 Task: Use the formula "BITXOR" in spreadsheet "Project portfolio".
Action: Mouse moved to (227, 267)
Screenshot: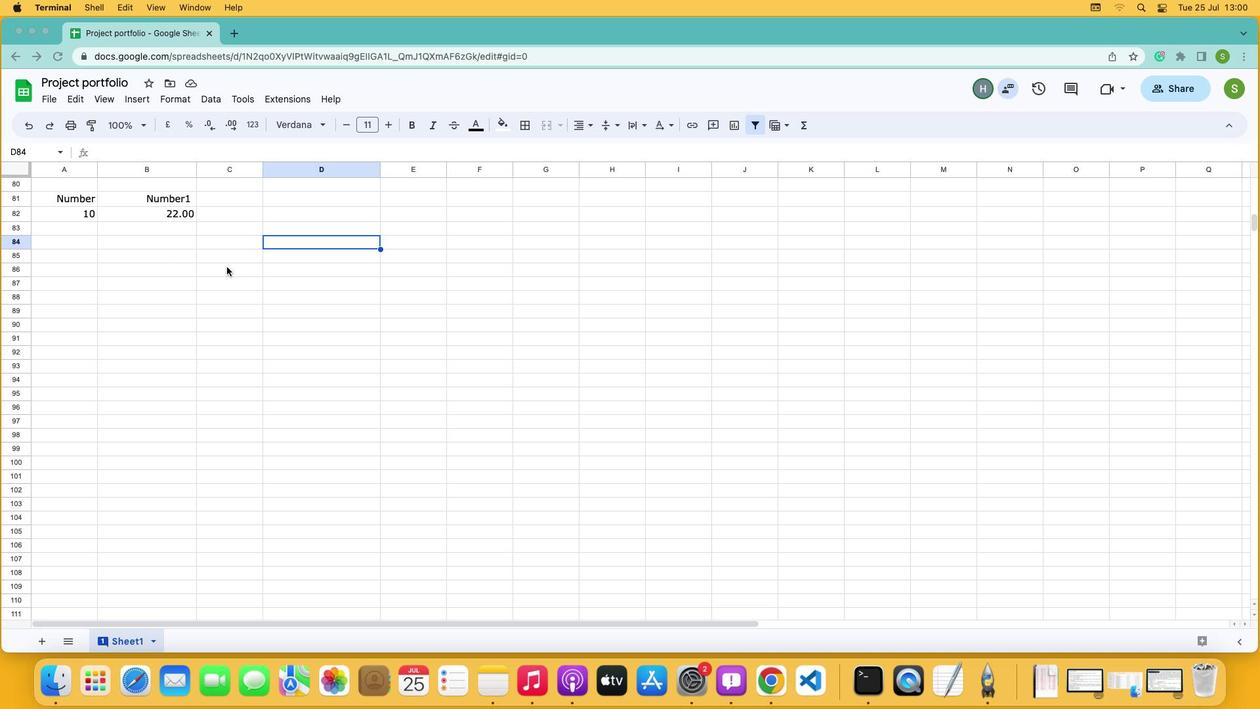 
Action: Mouse pressed left at (227, 267)
Screenshot: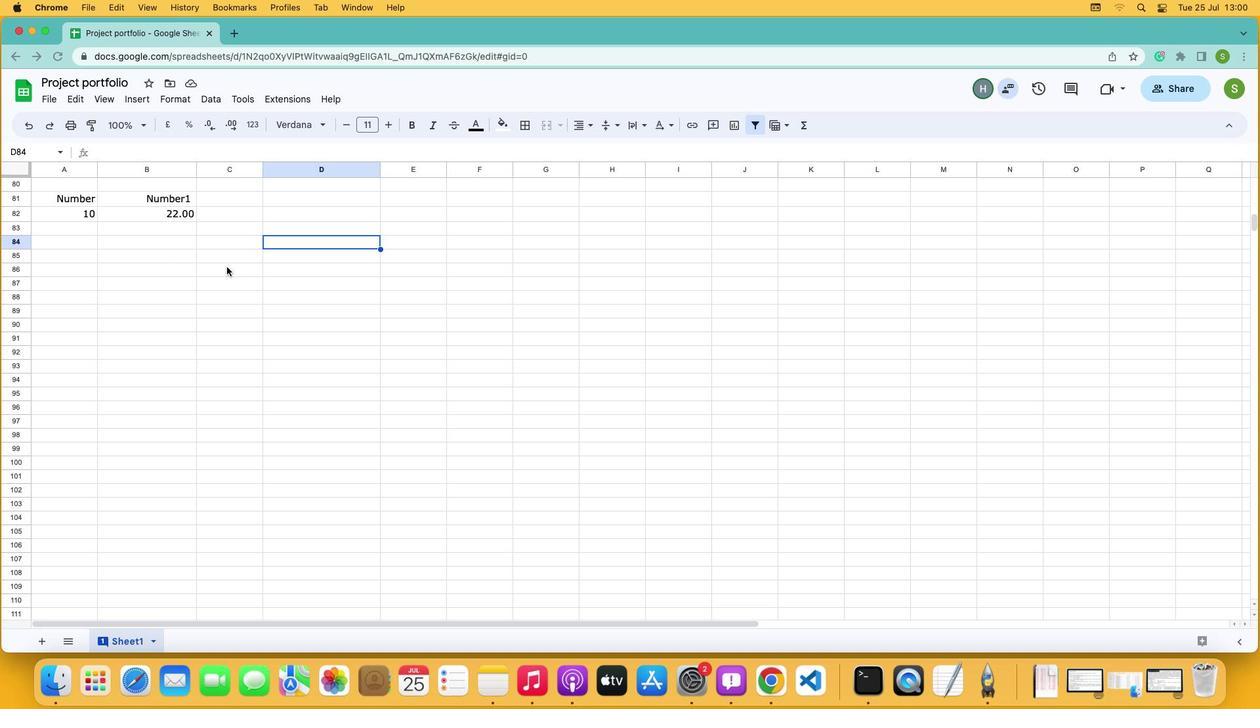 
Action: Mouse moved to (238, 219)
Screenshot: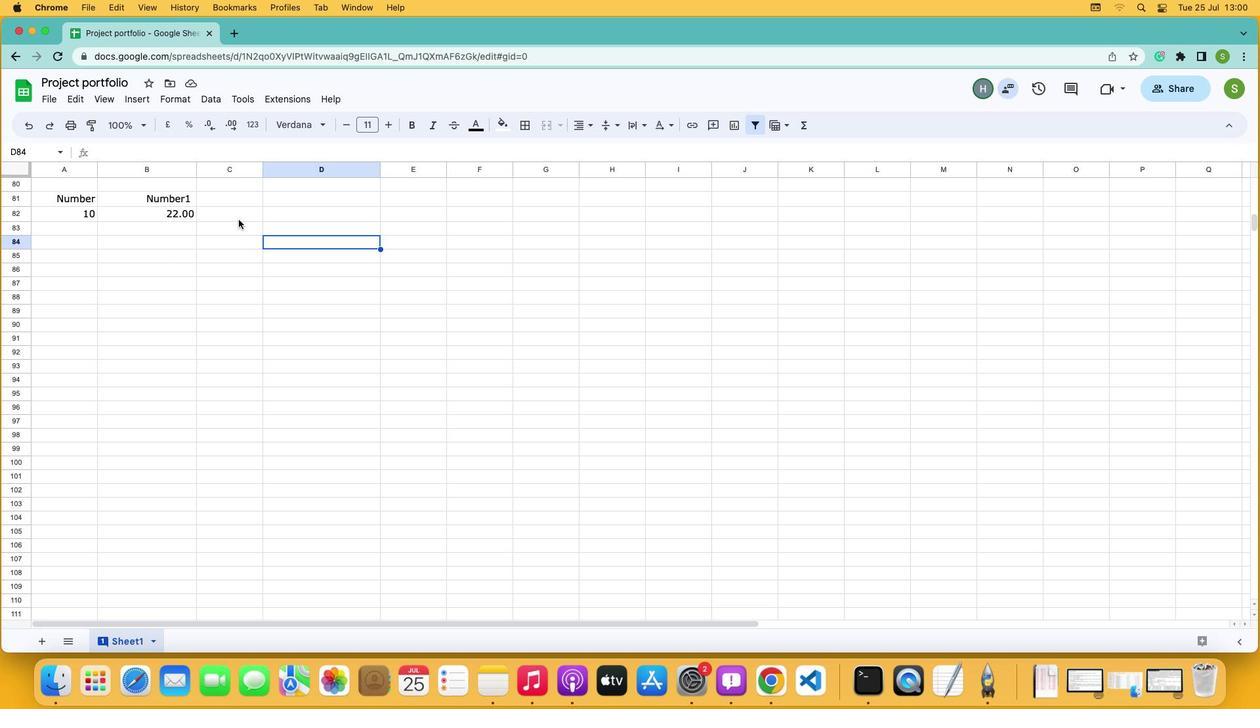 
Action: Mouse pressed left at (238, 219)
Screenshot: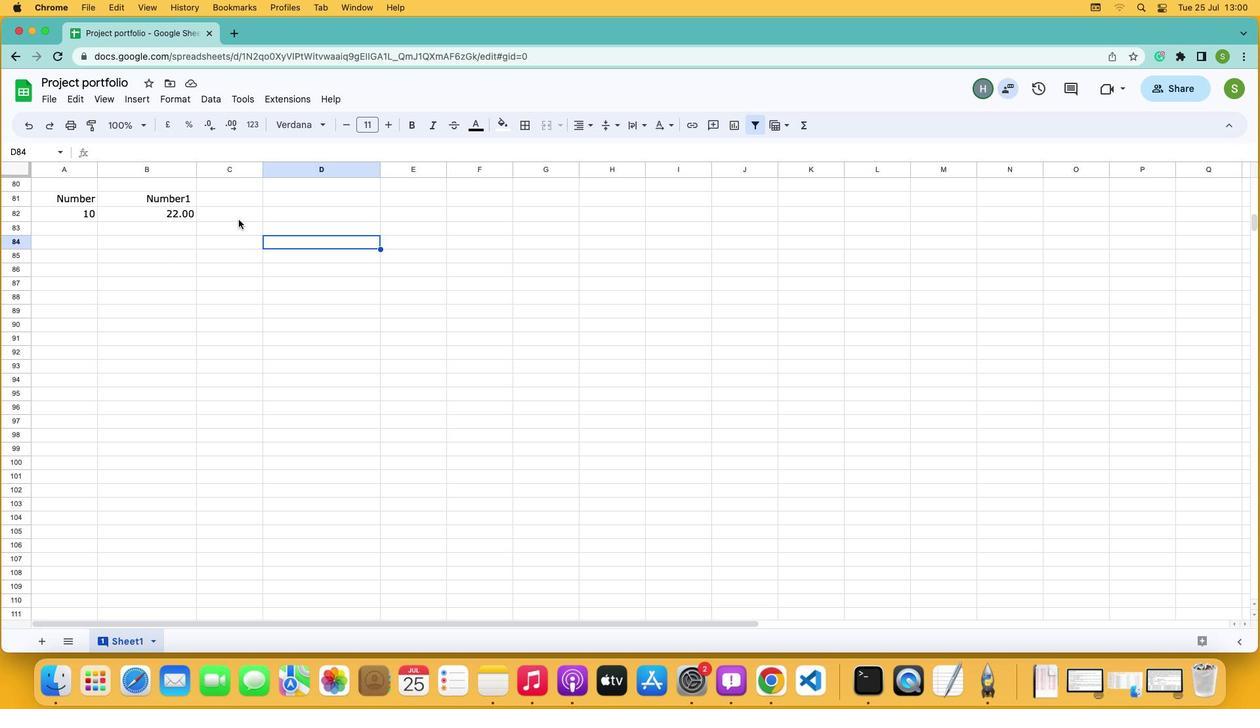 
Action: Mouse moved to (804, 124)
Screenshot: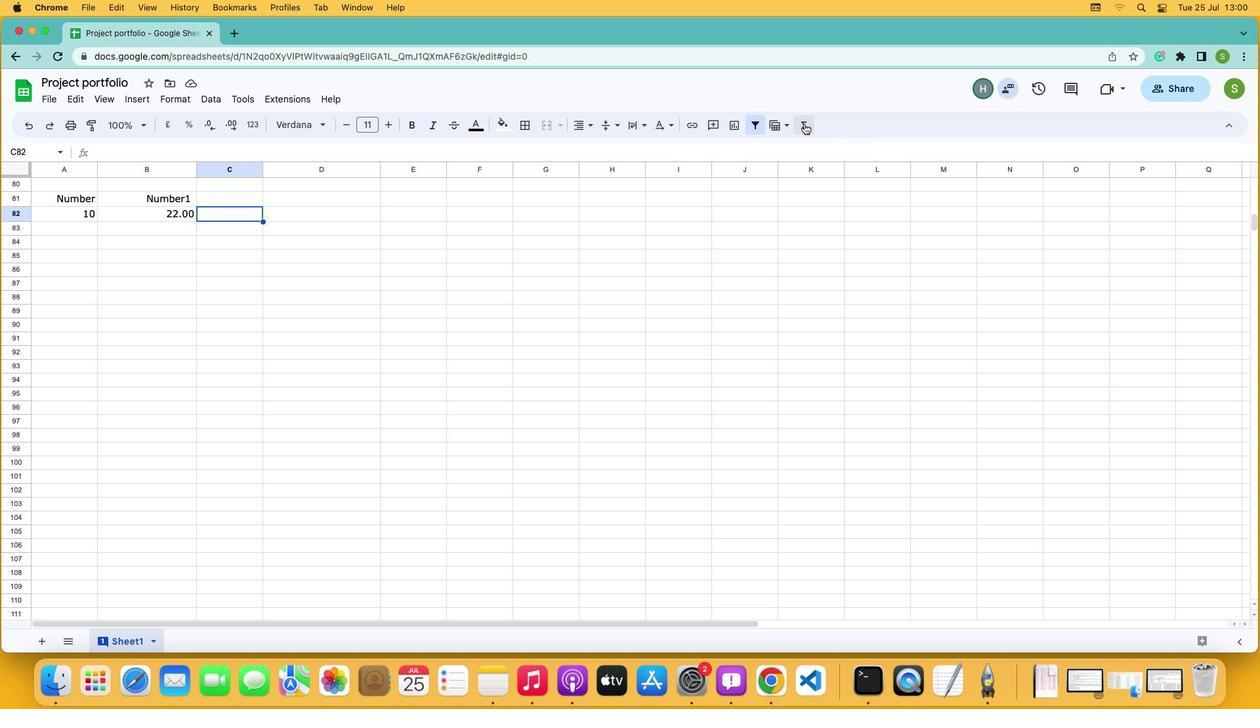 
Action: Mouse pressed left at (804, 124)
Screenshot: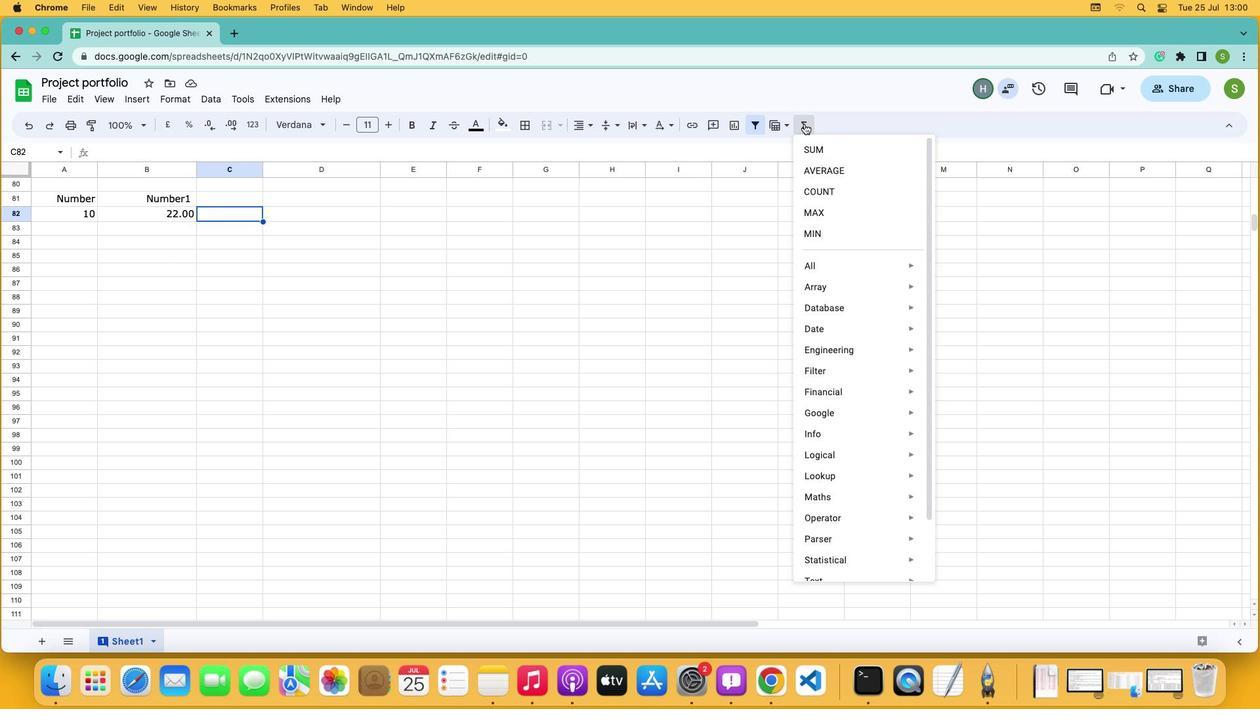 
Action: Mouse moved to (818, 263)
Screenshot: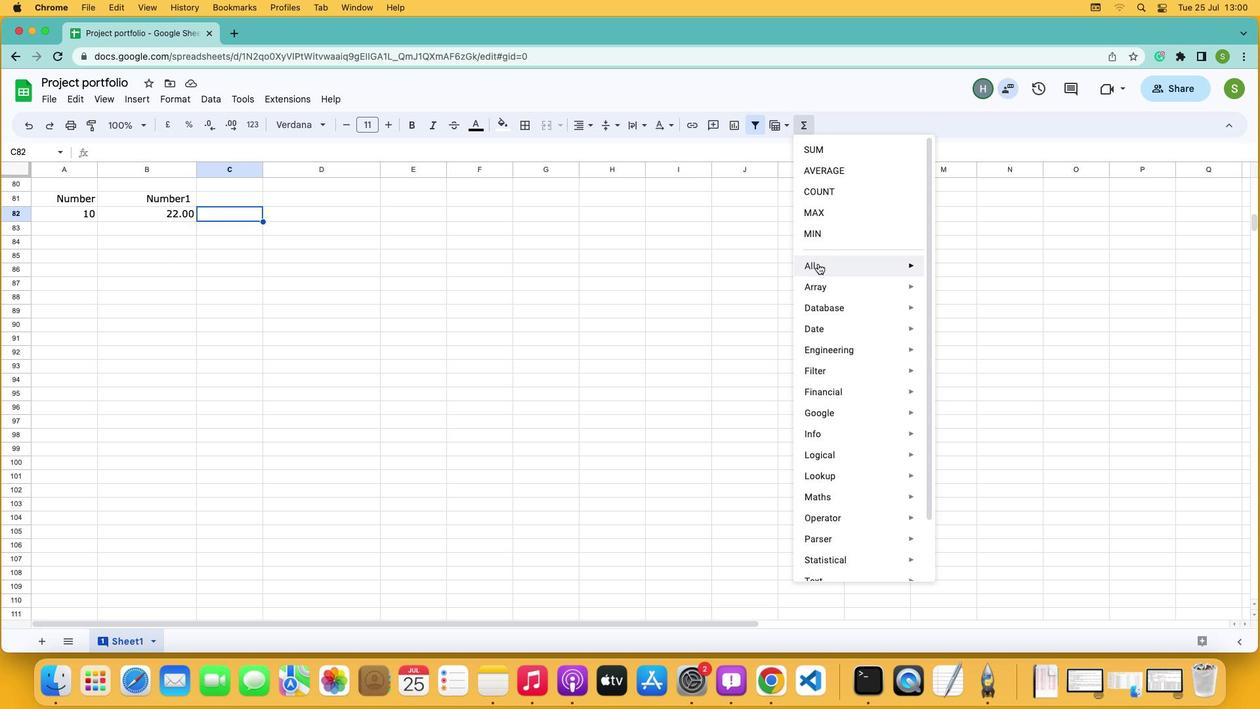 
Action: Mouse pressed left at (818, 263)
Screenshot: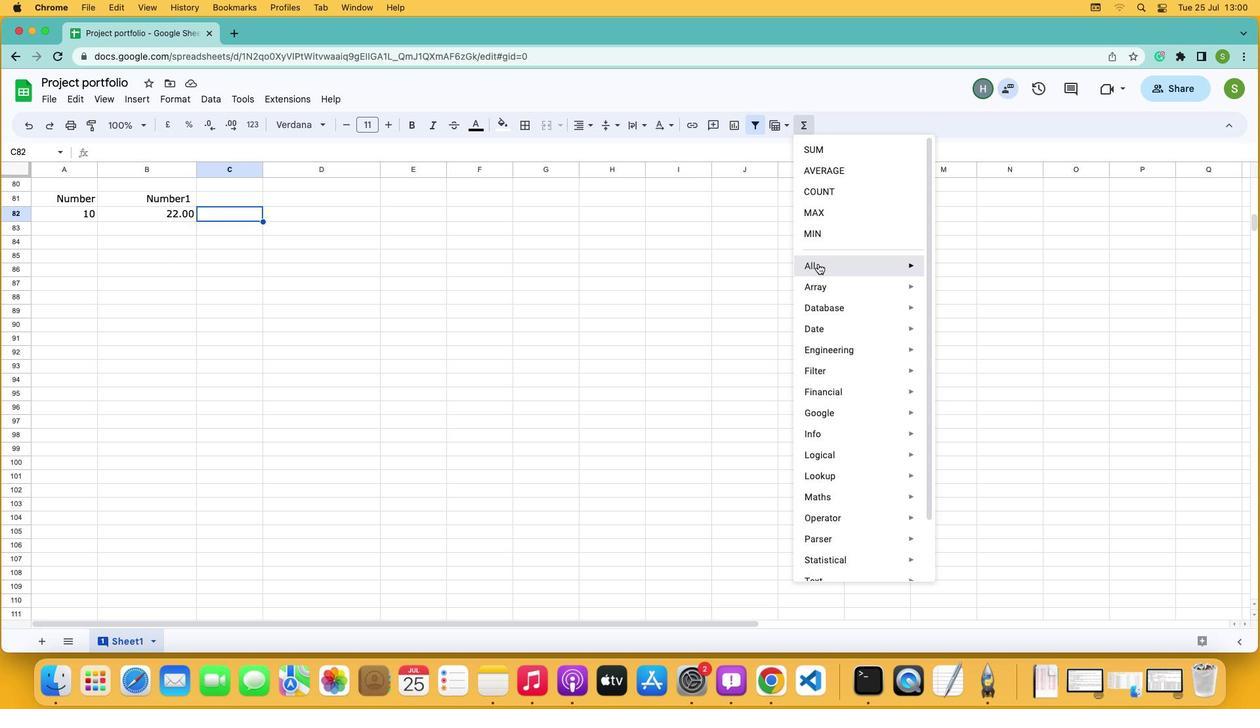 
Action: Mouse moved to (947, 353)
Screenshot: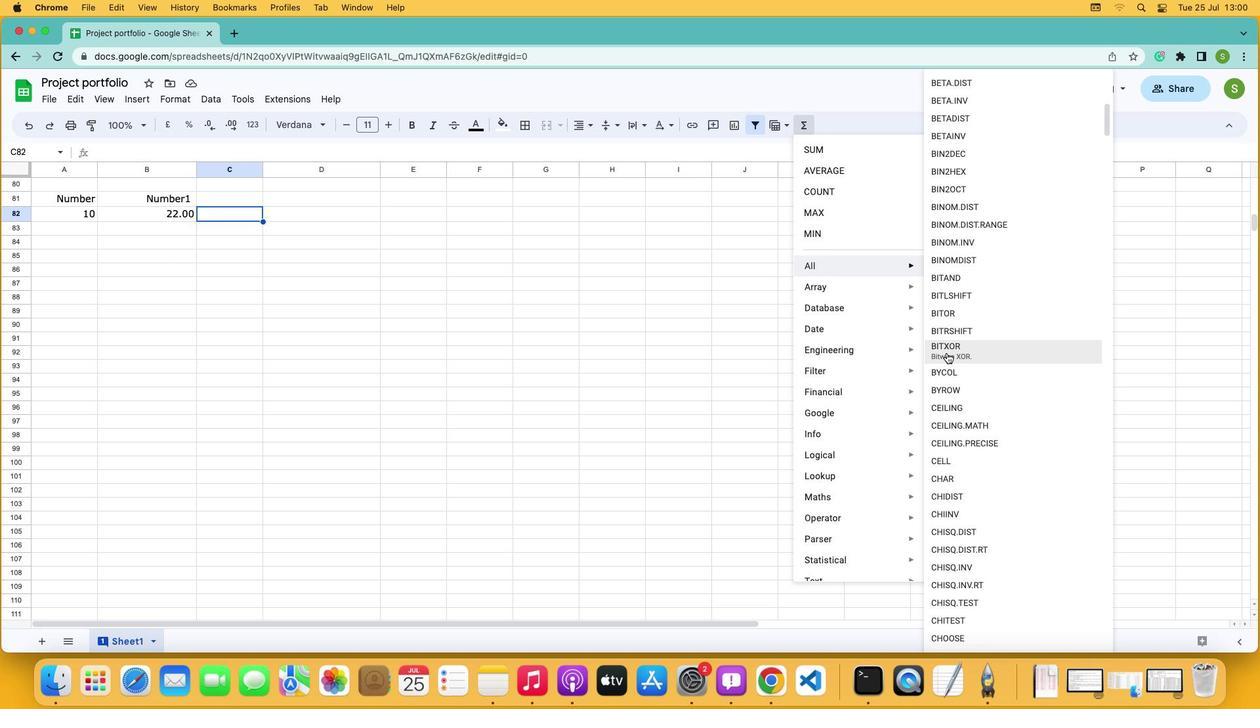 
Action: Mouse pressed left at (947, 353)
Screenshot: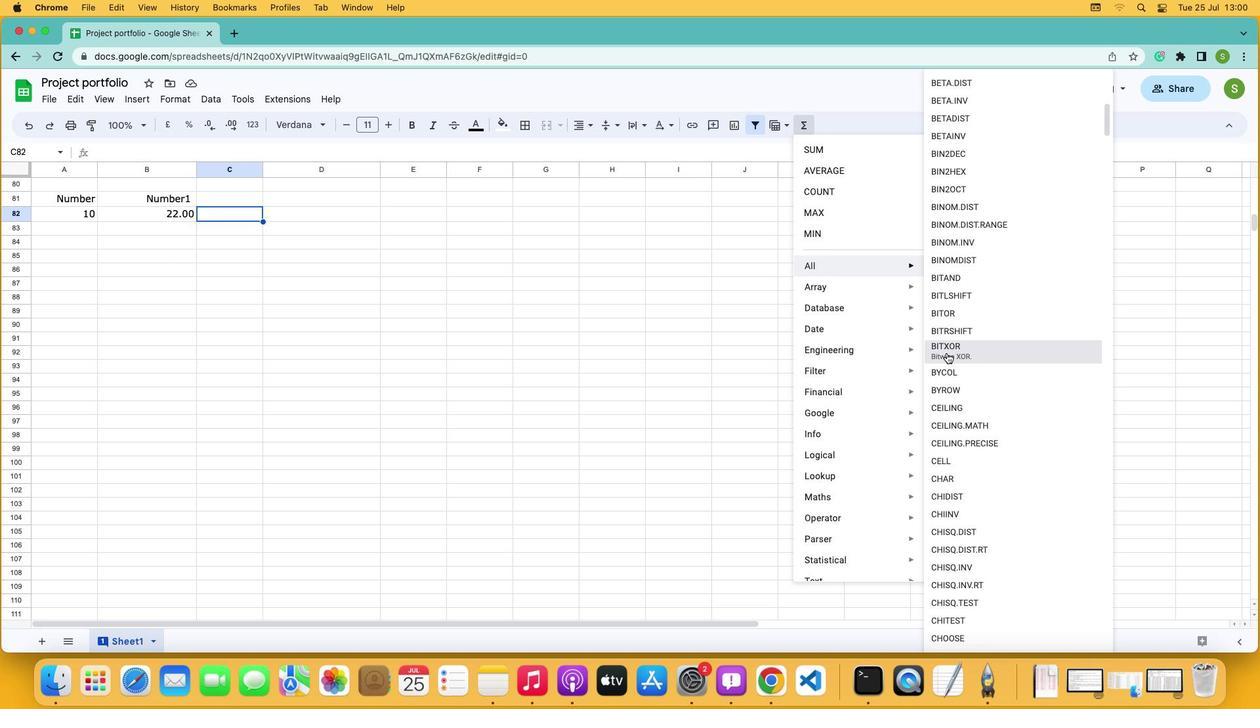 
Action: Mouse moved to (83, 214)
Screenshot: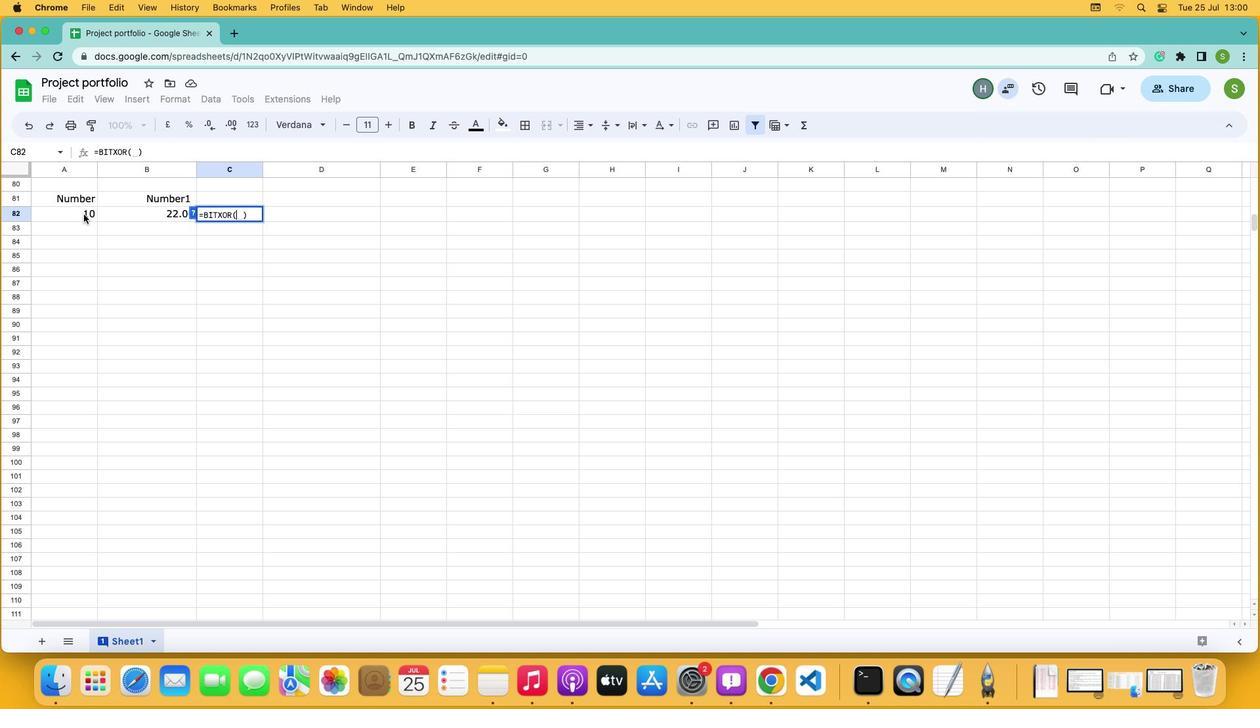 
Action: Mouse pressed left at (83, 214)
Screenshot: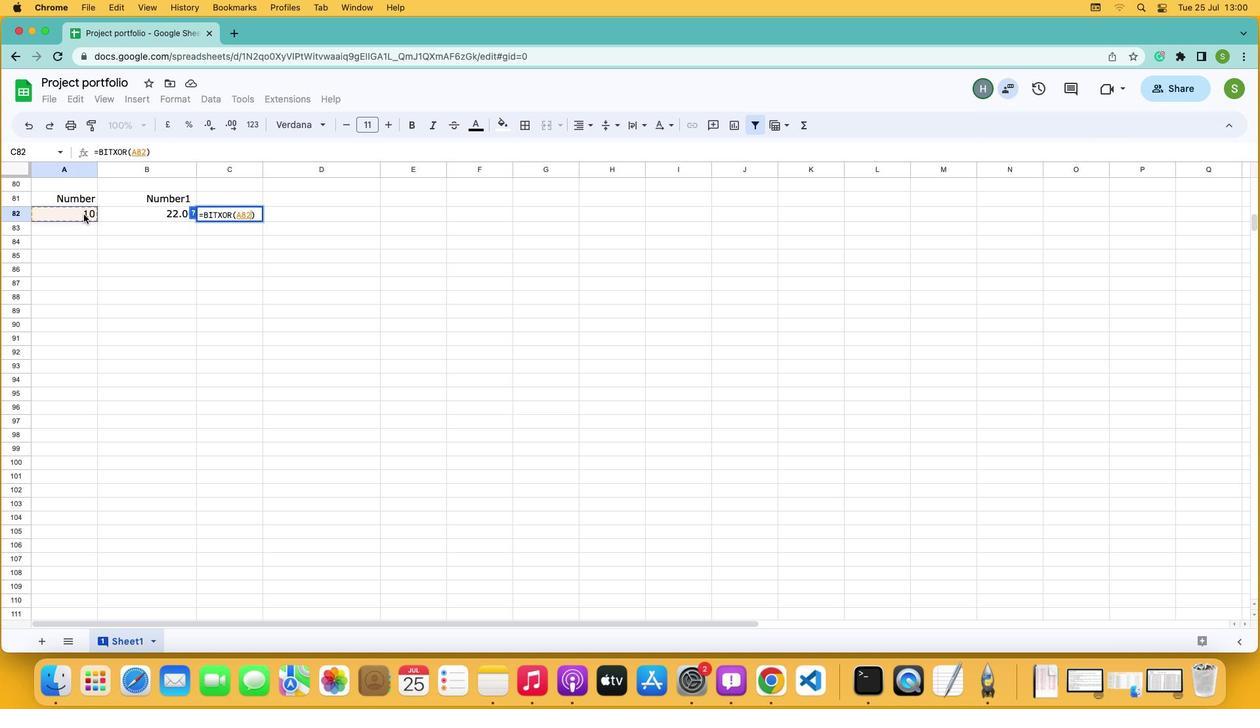 
Action: Key pressed ','
Screenshot: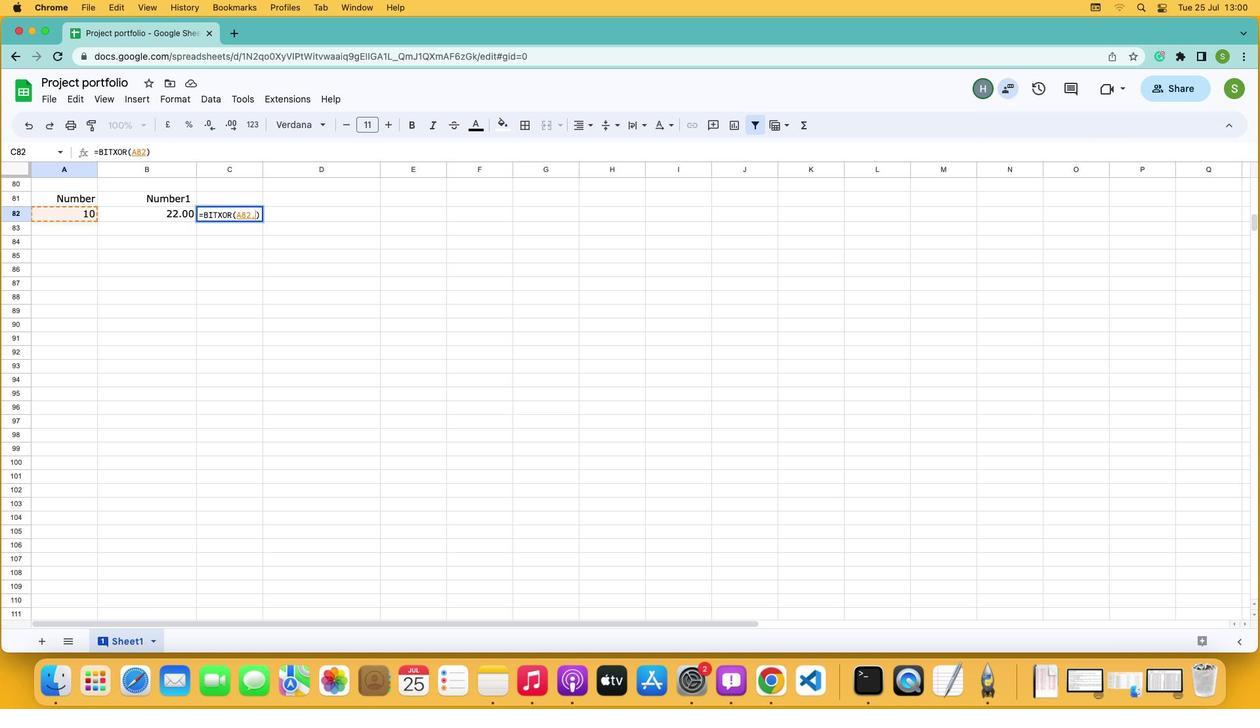
Action: Mouse moved to (149, 211)
Screenshot: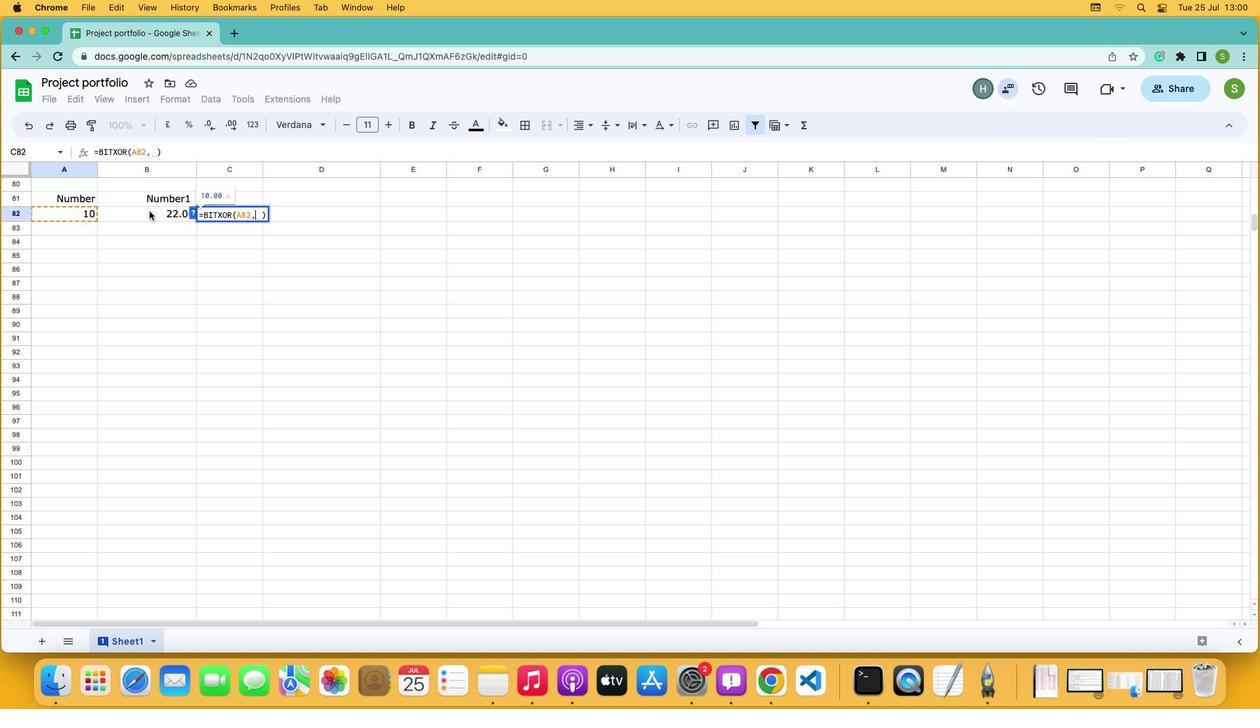 
Action: Mouse pressed left at (149, 211)
Screenshot: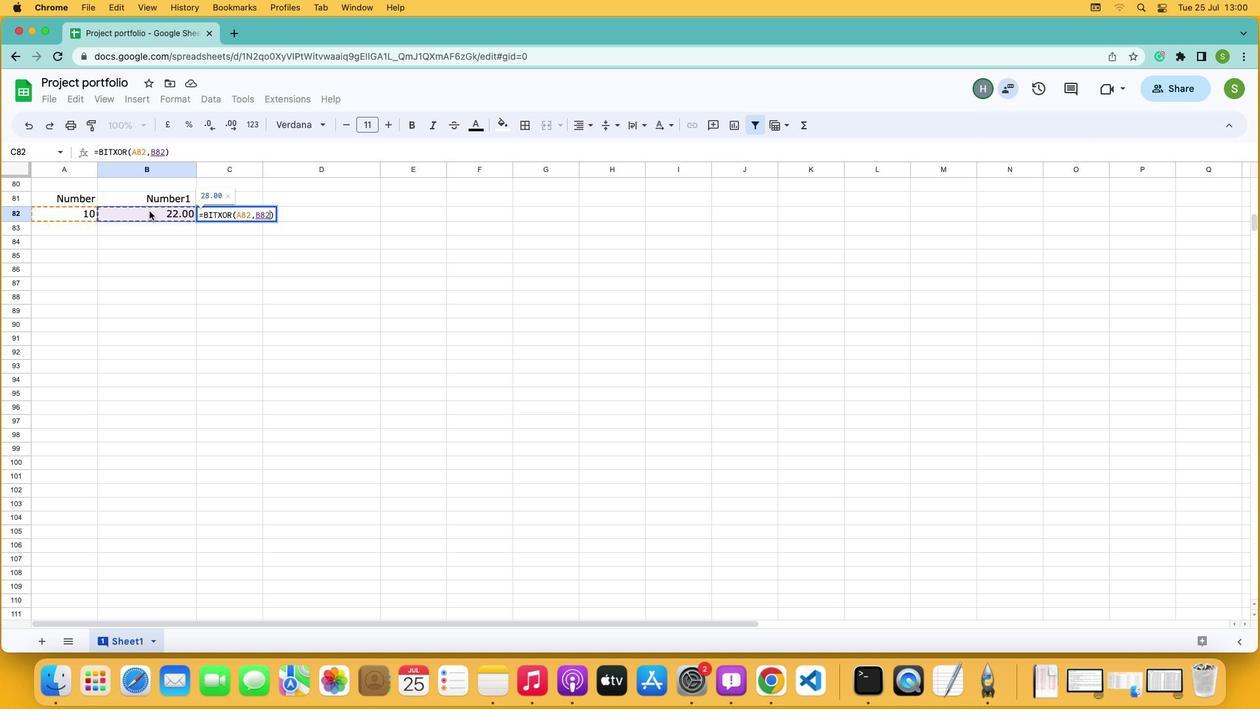 
Action: Key pressed Key.enter
Screenshot: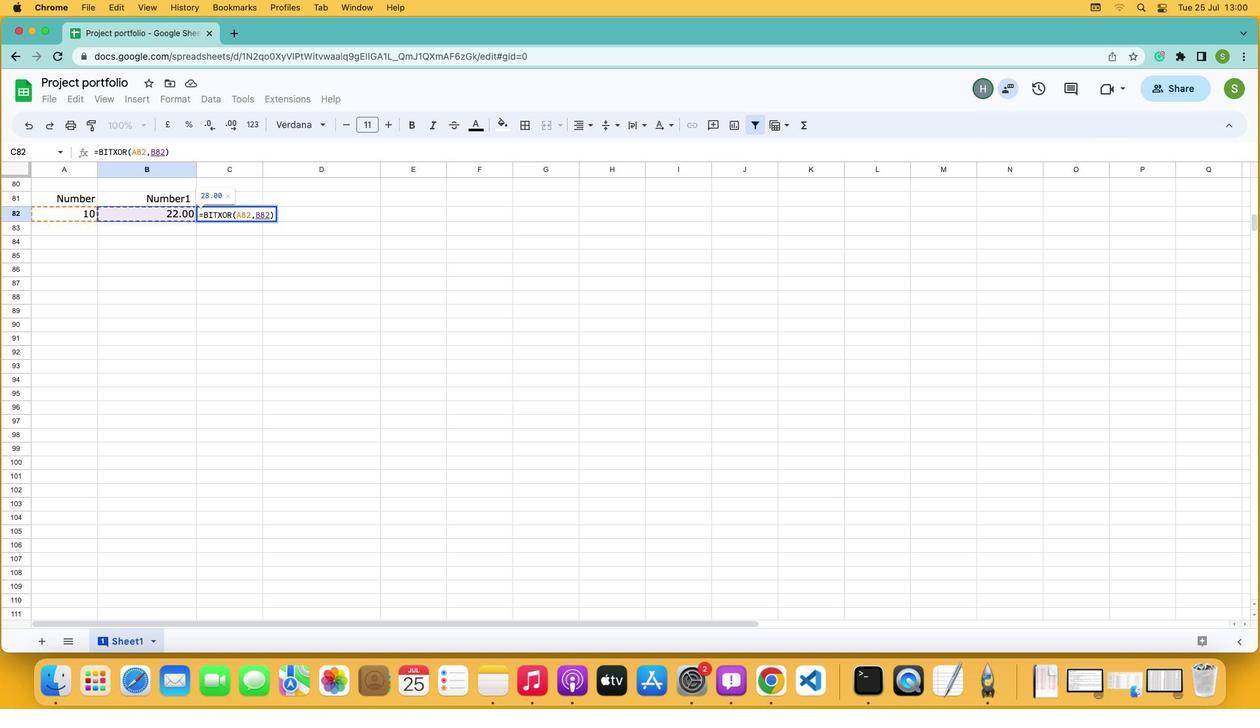 
